 Task: Sort the products by unit price (high first).
Action: Mouse pressed left at (19, 105)
Screenshot: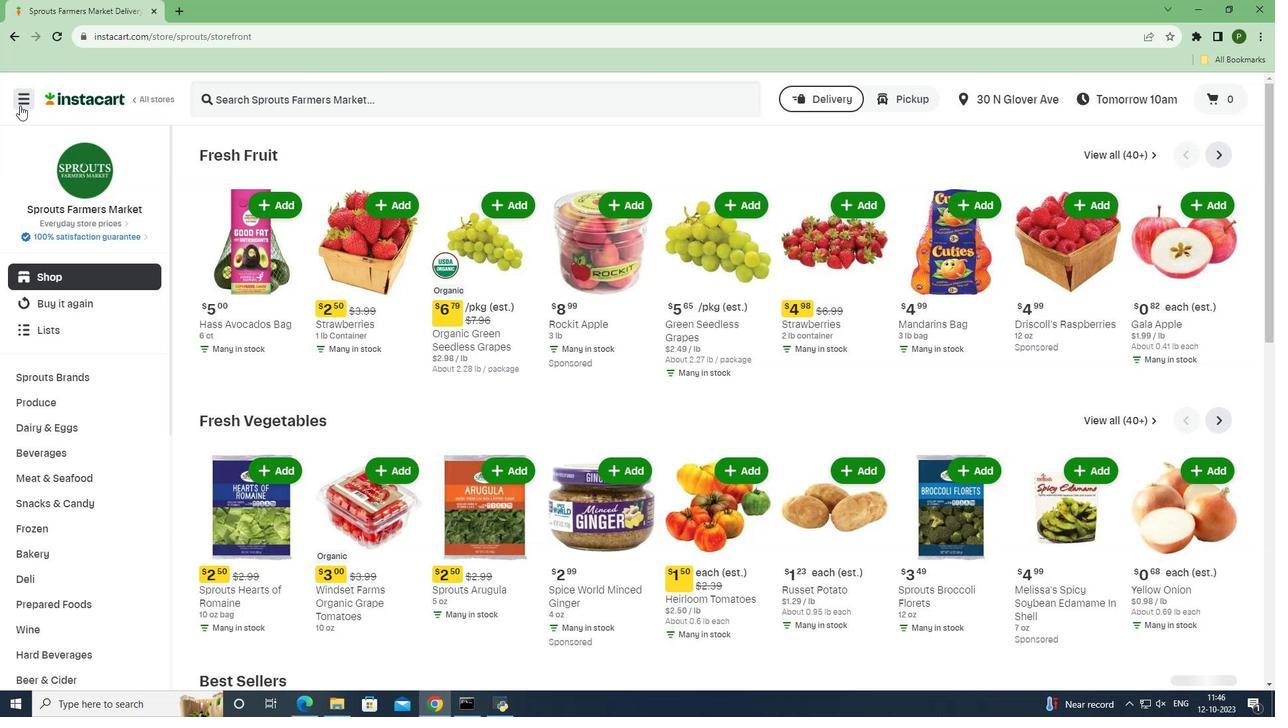 
Action: Mouse moved to (52, 358)
Screenshot: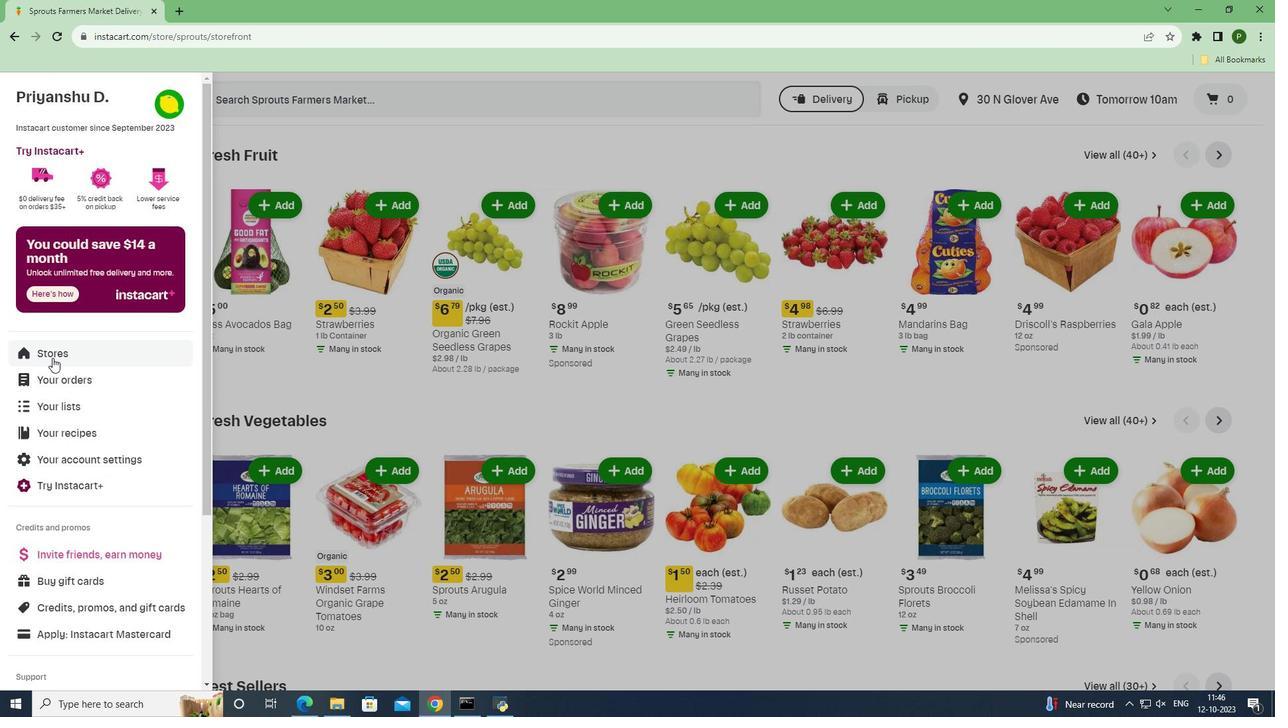 
Action: Mouse pressed left at (52, 358)
Screenshot: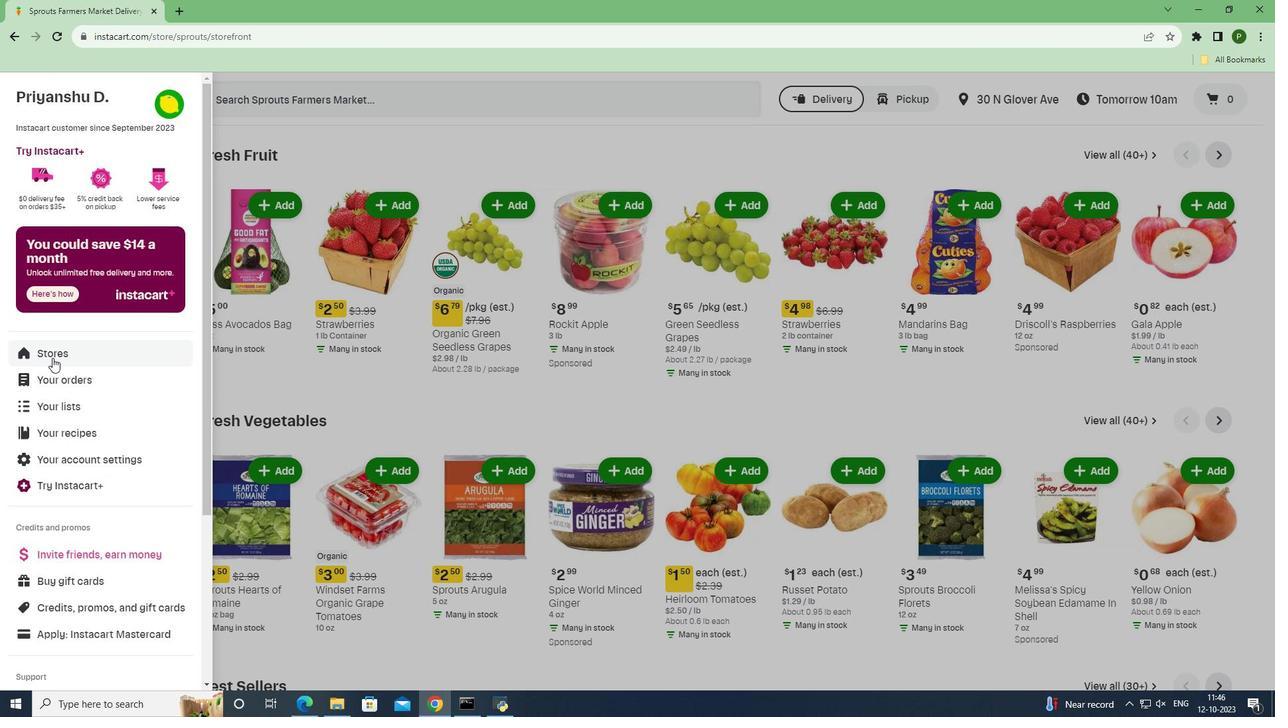 
Action: Mouse moved to (308, 150)
Screenshot: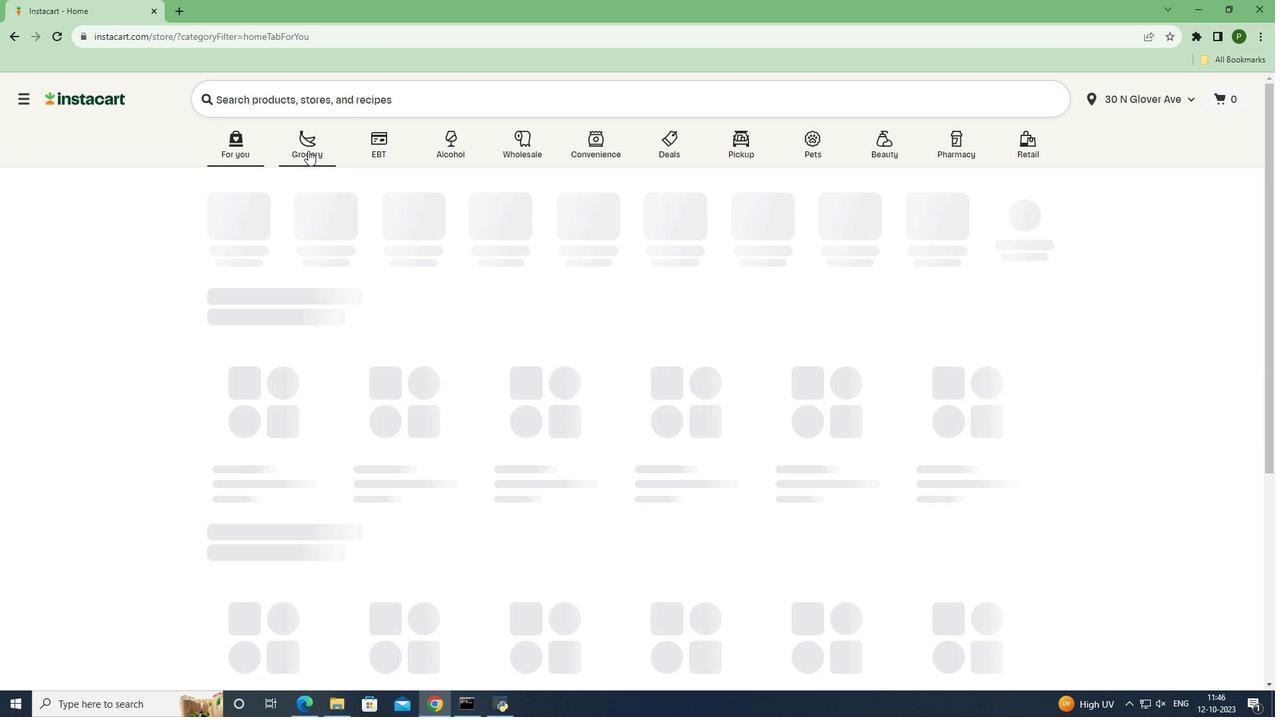 
Action: Mouse pressed left at (308, 150)
Screenshot: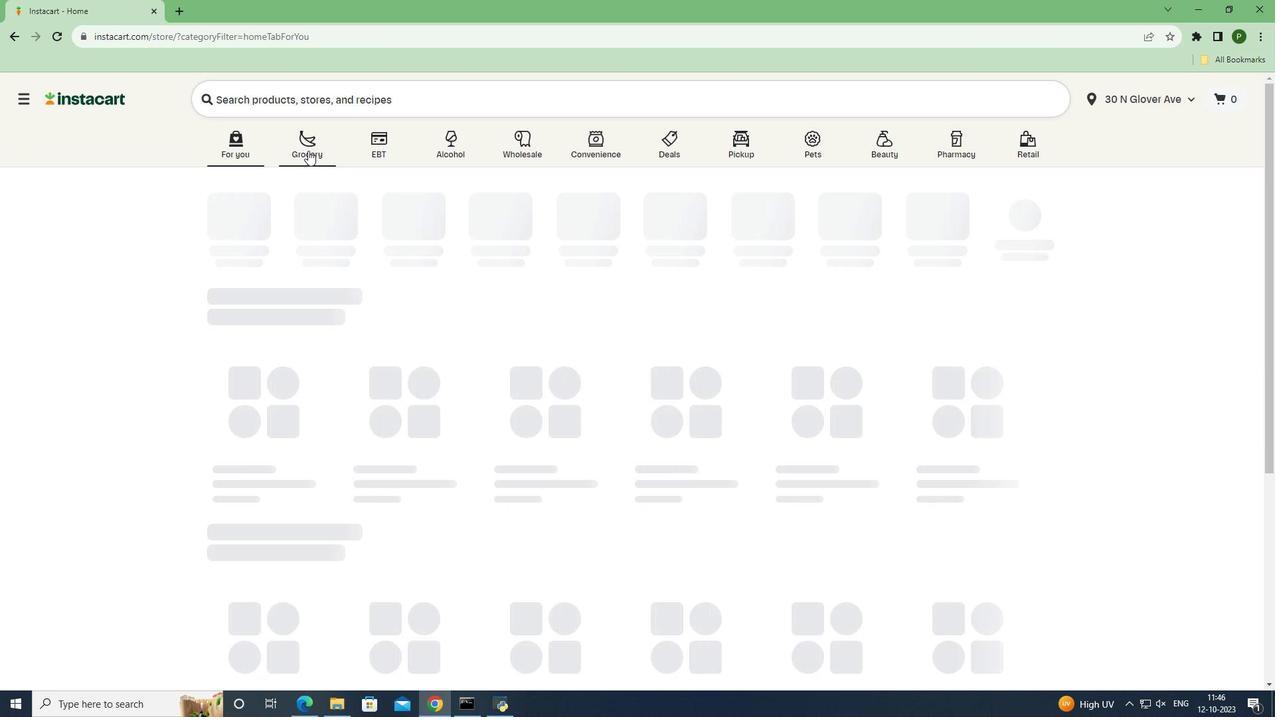 
Action: Mouse moved to (536, 323)
Screenshot: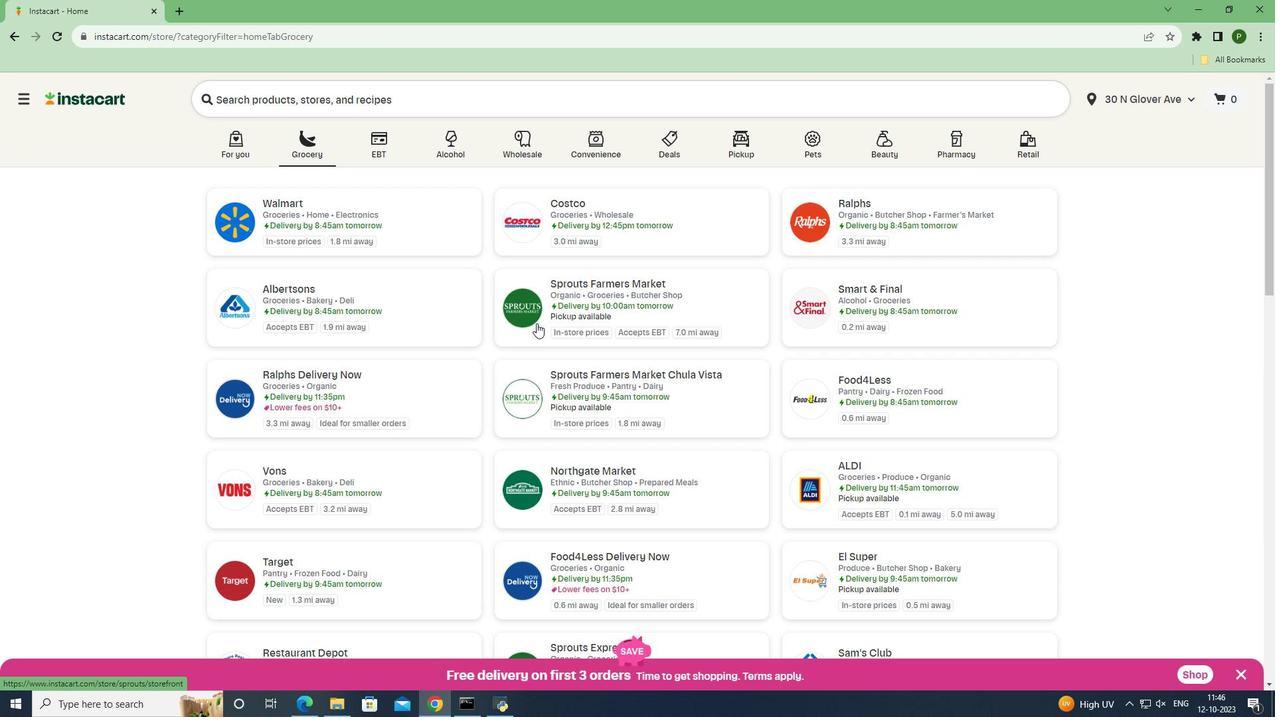 
Action: Mouse pressed left at (536, 323)
Screenshot: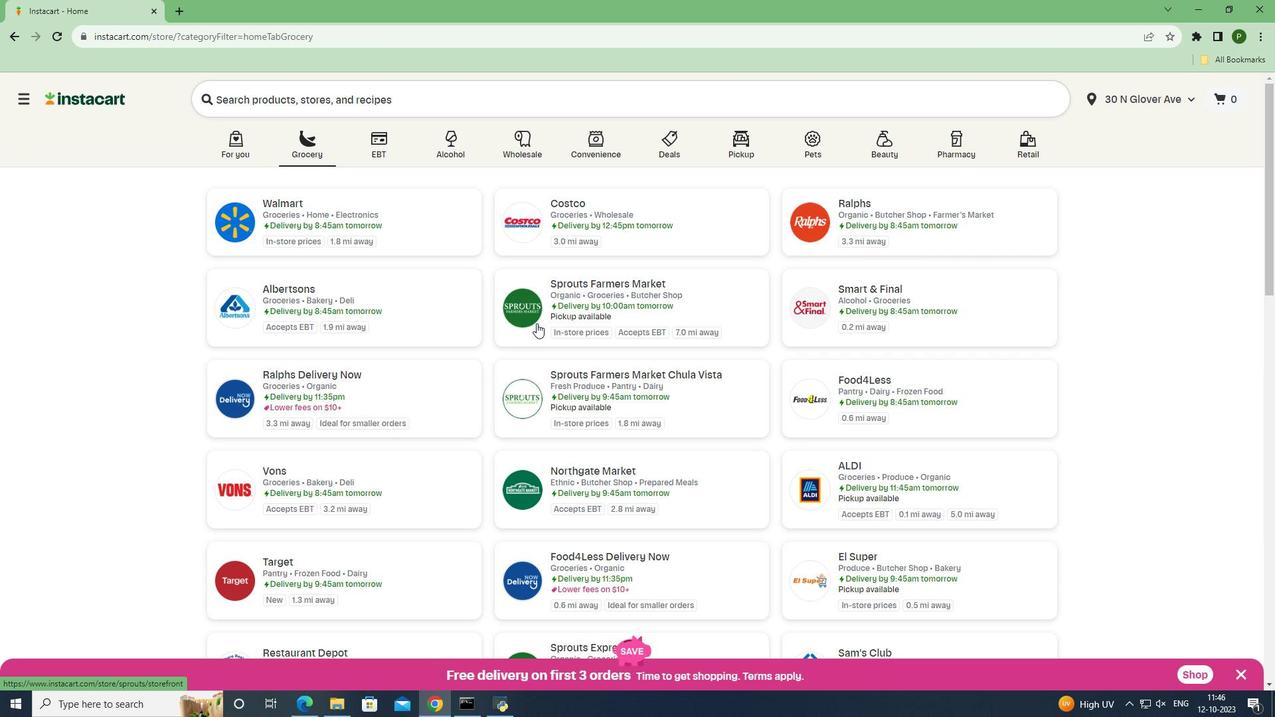 
Action: Mouse moved to (73, 452)
Screenshot: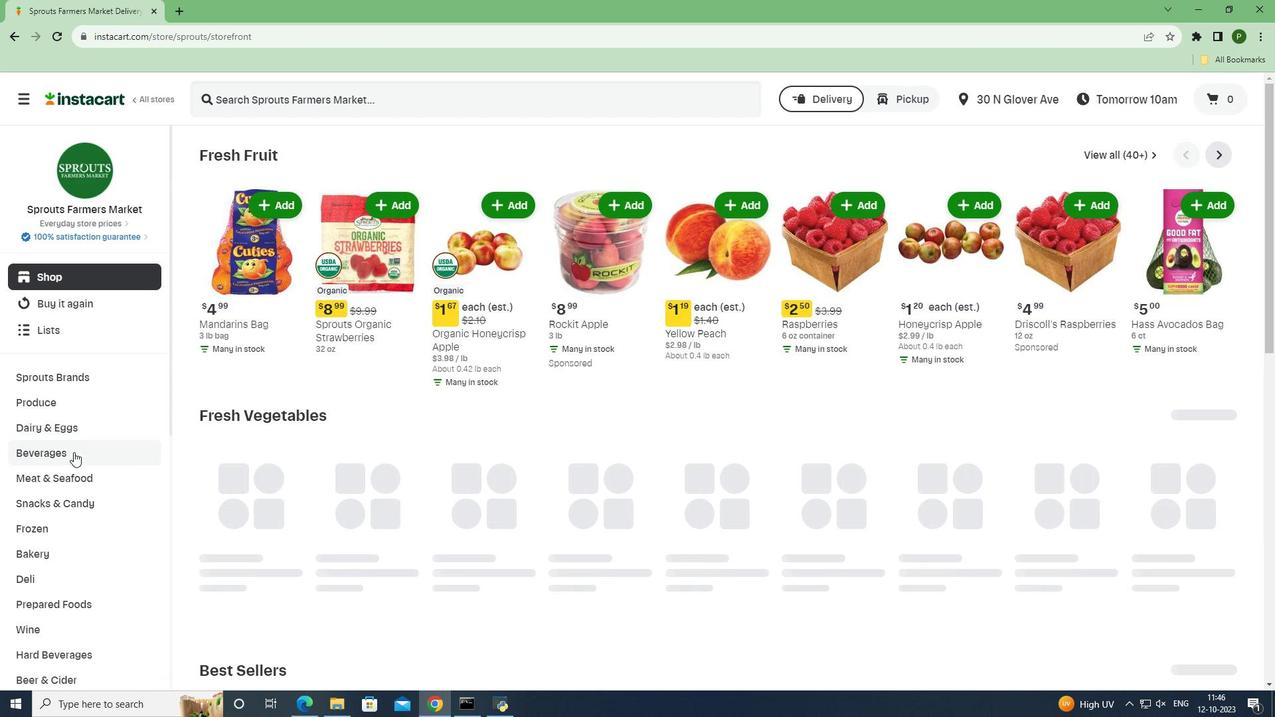 
Action: Mouse pressed left at (73, 452)
Screenshot: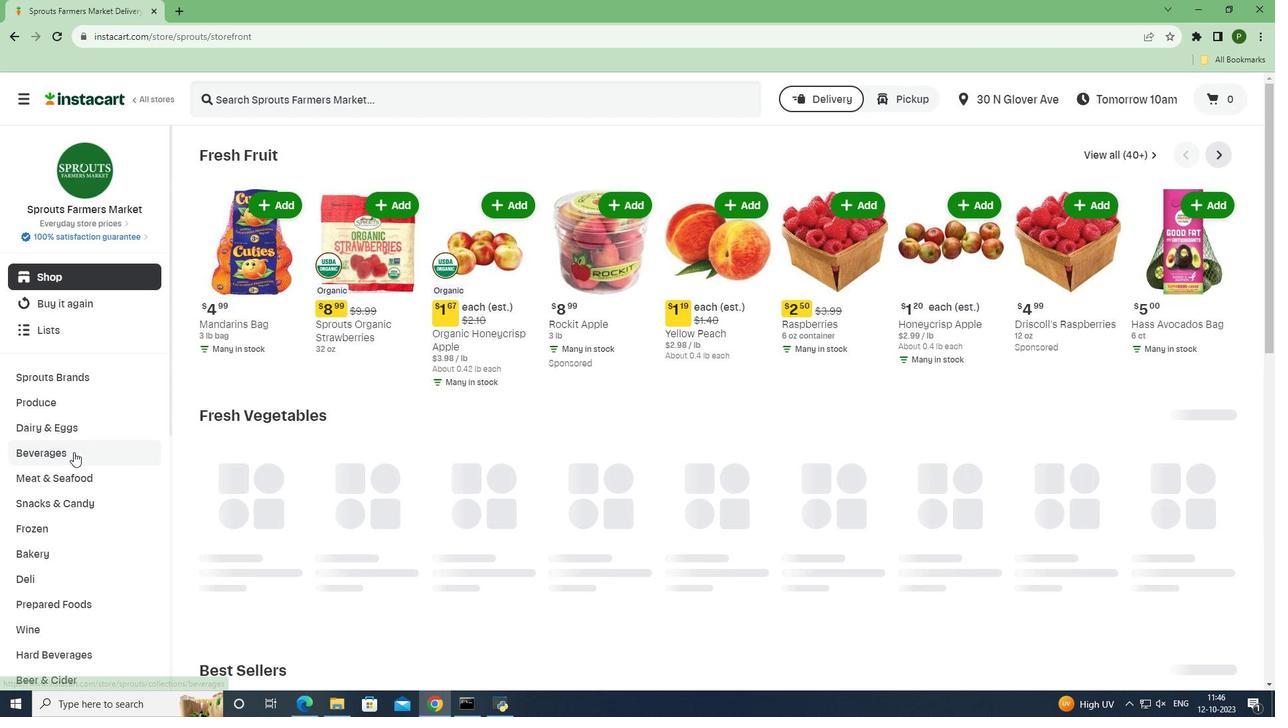 
Action: Mouse moved to (555, 191)
Screenshot: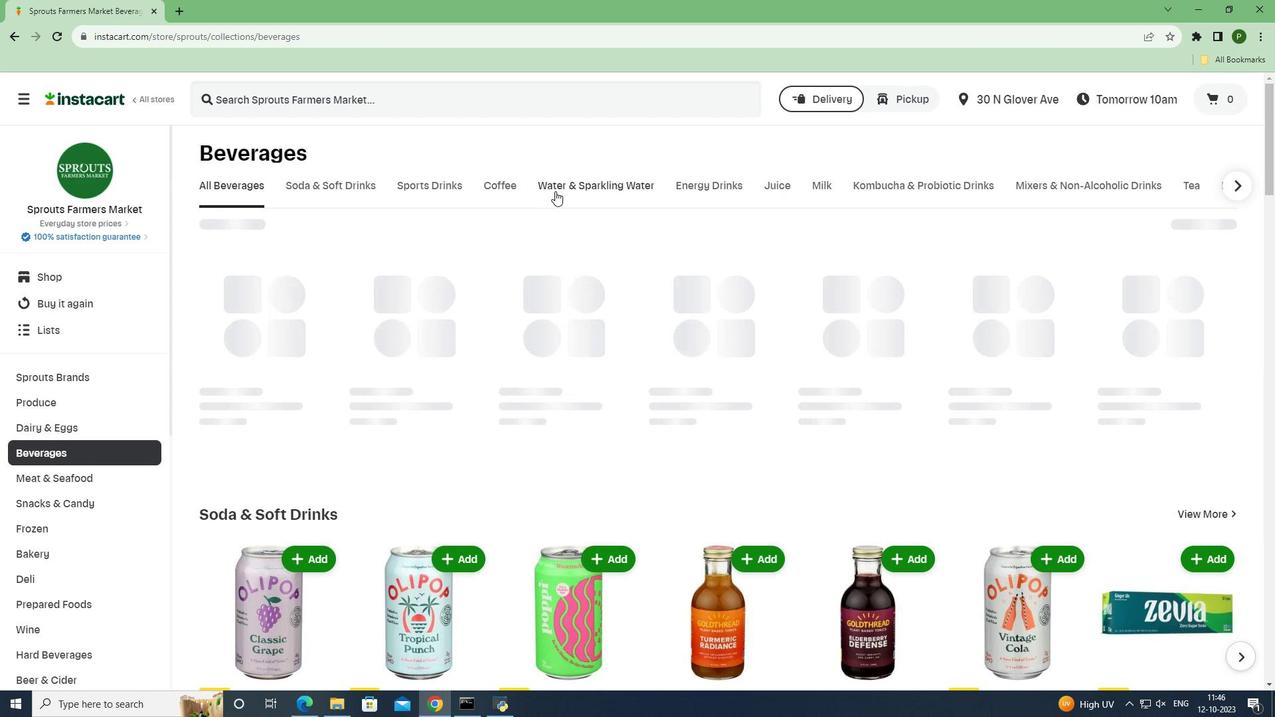 
Action: Mouse pressed left at (555, 191)
Screenshot: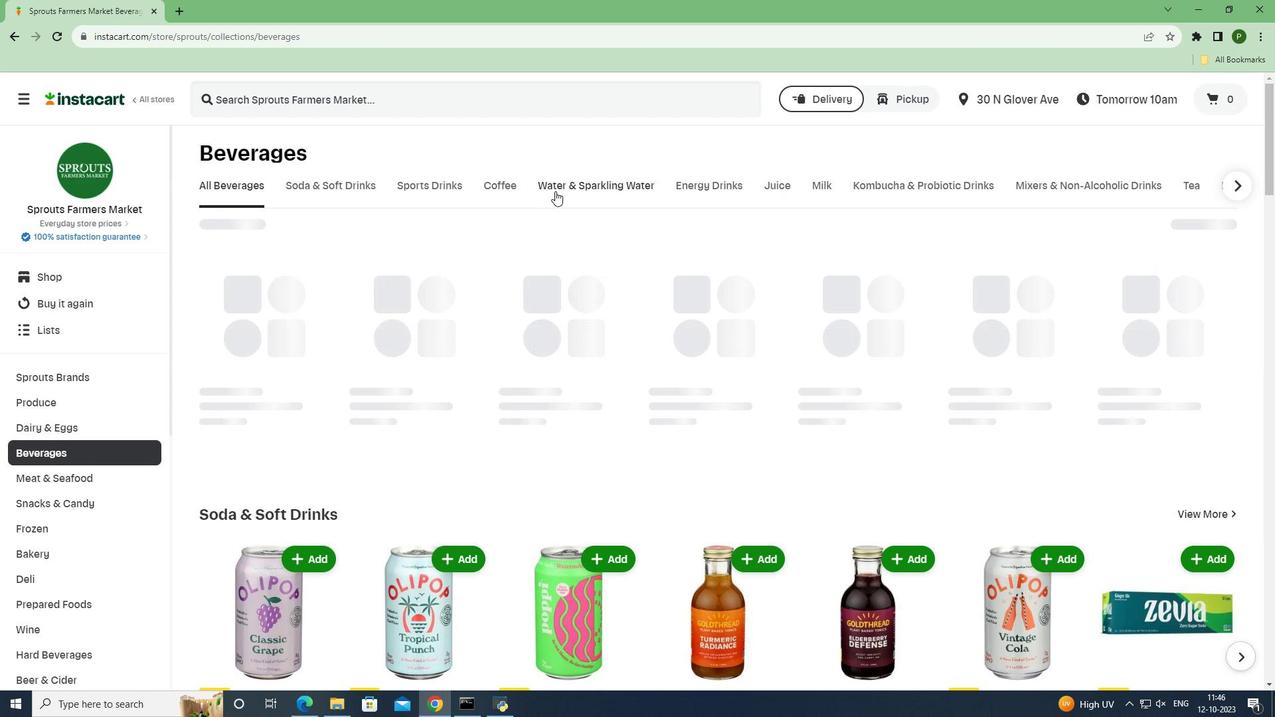 
Action: Mouse moved to (1145, 302)
Screenshot: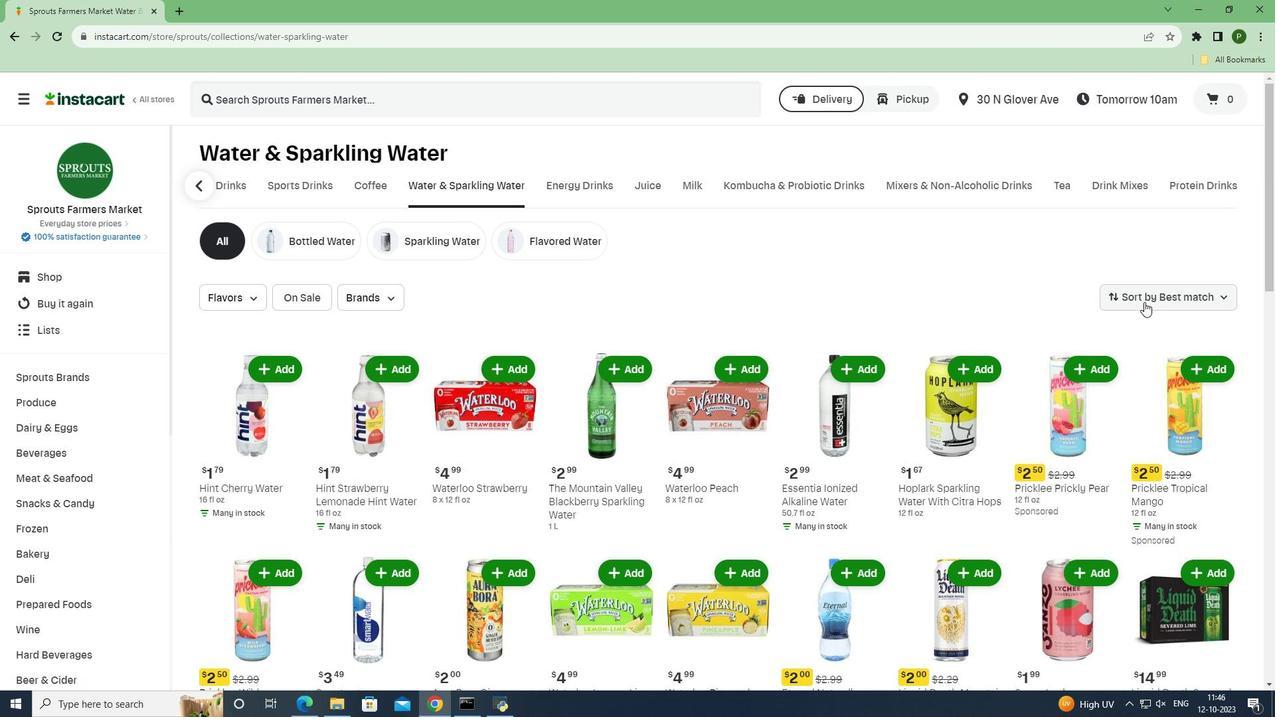 
Action: Mouse pressed left at (1145, 302)
Screenshot: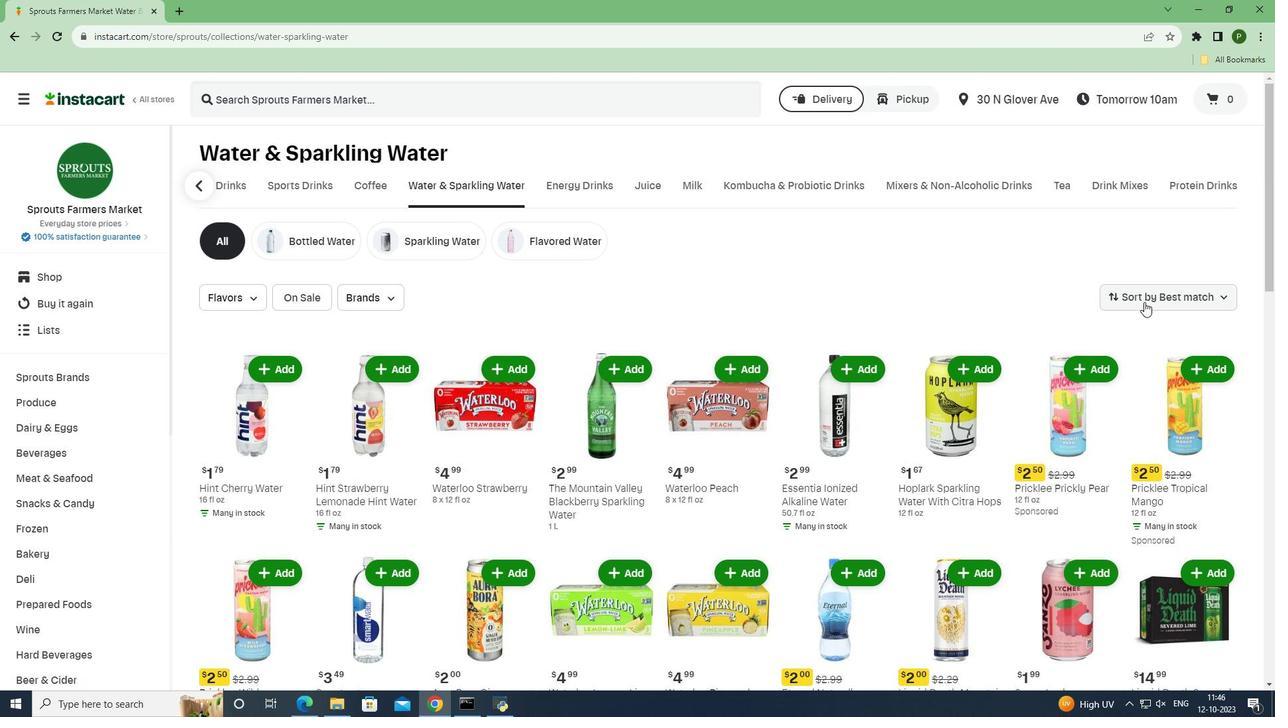 
Action: Mouse moved to (1147, 456)
Screenshot: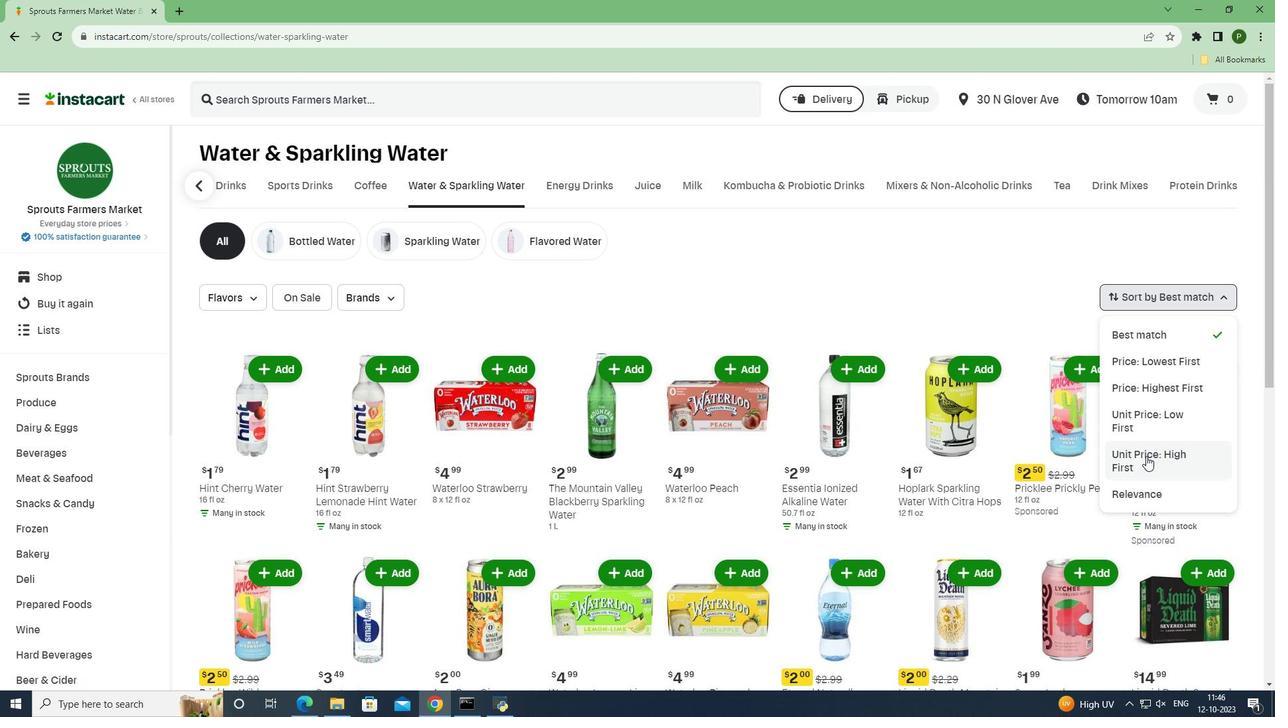 
Action: Mouse pressed left at (1147, 456)
Screenshot: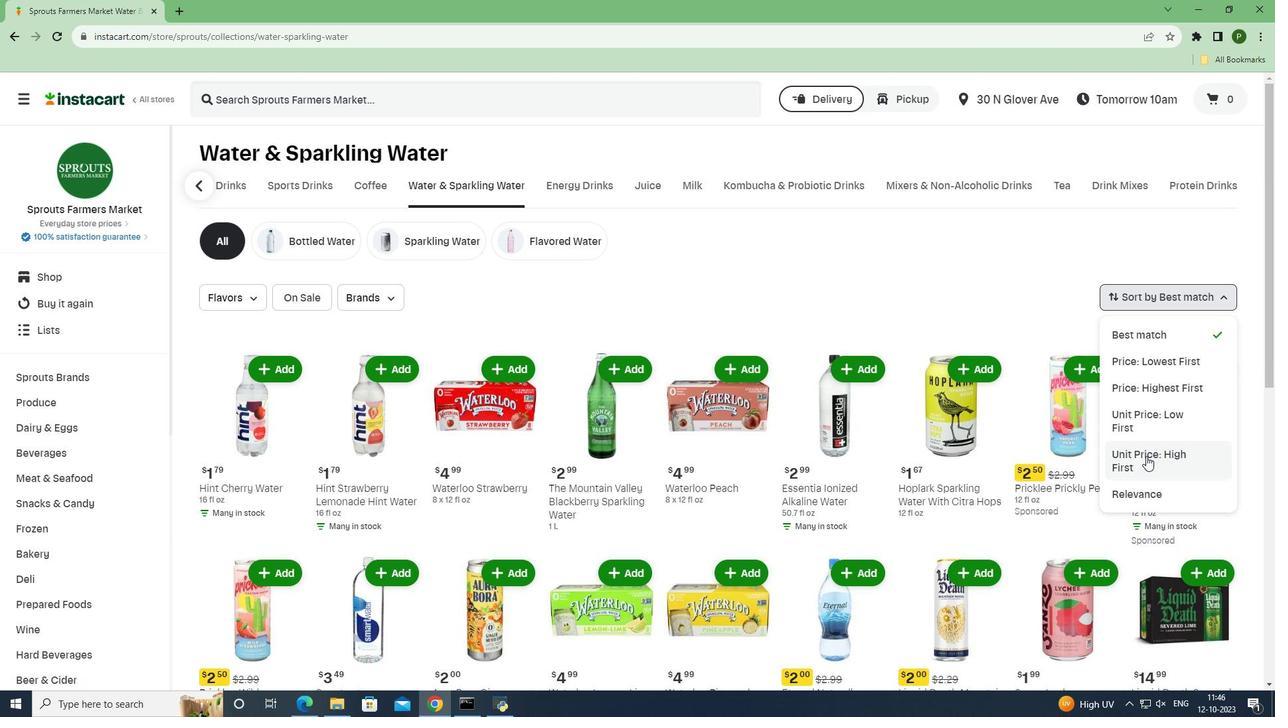 
Action: Mouse moved to (997, 482)
Screenshot: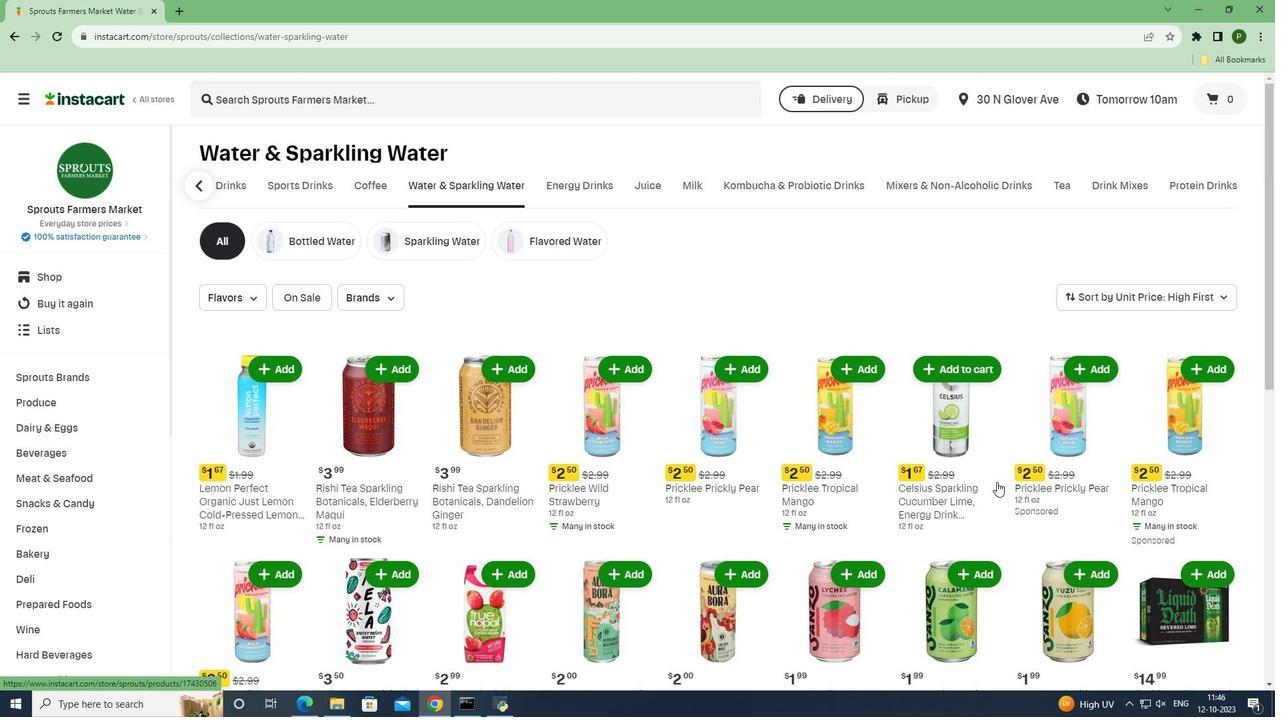 
Action: Mouse scrolled (997, 481) with delta (0, 0)
Screenshot: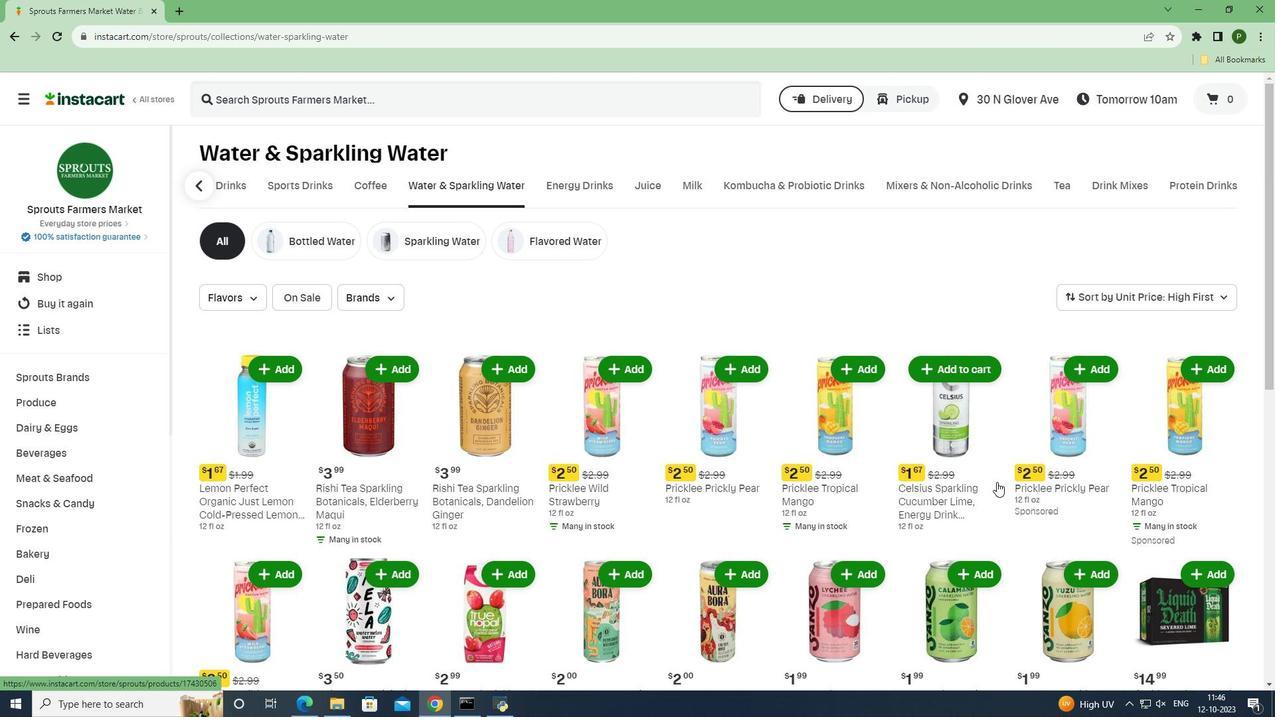 
